 Task: Create a due date automation trigger when advanced on, 2 days after a card is due add fields without custom field "Resume" set at 11:00 AM.
Action: Mouse moved to (992, 82)
Screenshot: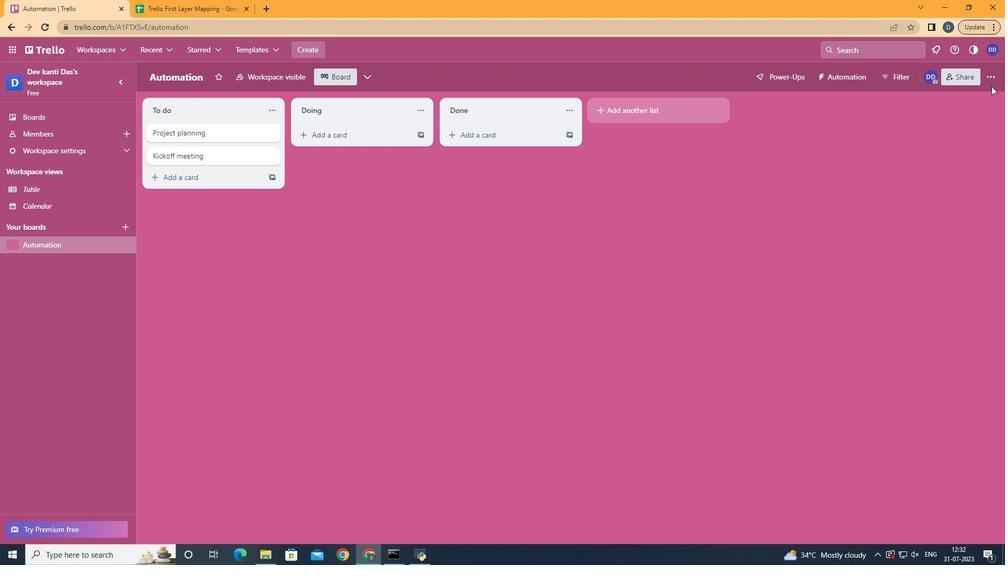 
Action: Mouse pressed left at (992, 82)
Screenshot: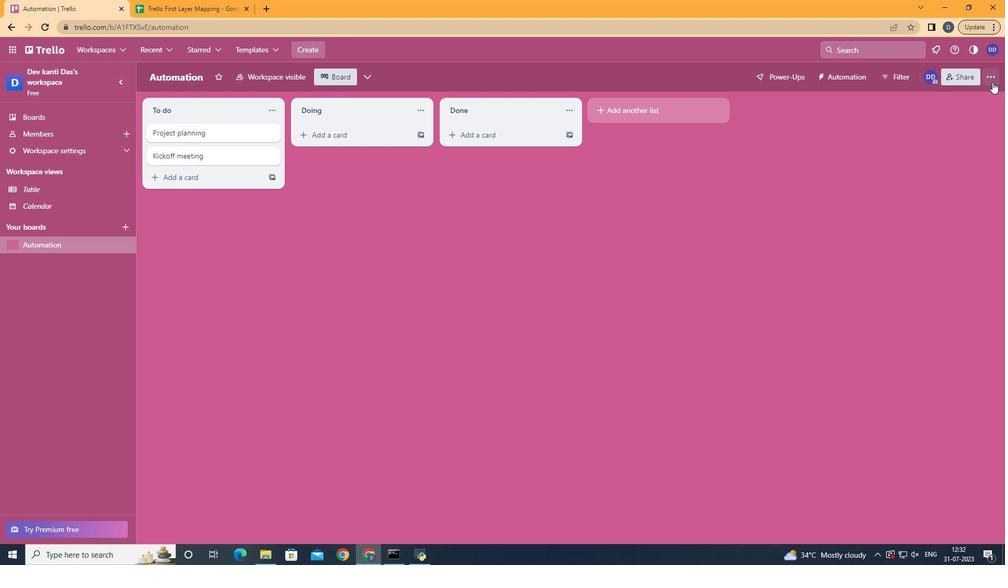 
Action: Mouse moved to (932, 218)
Screenshot: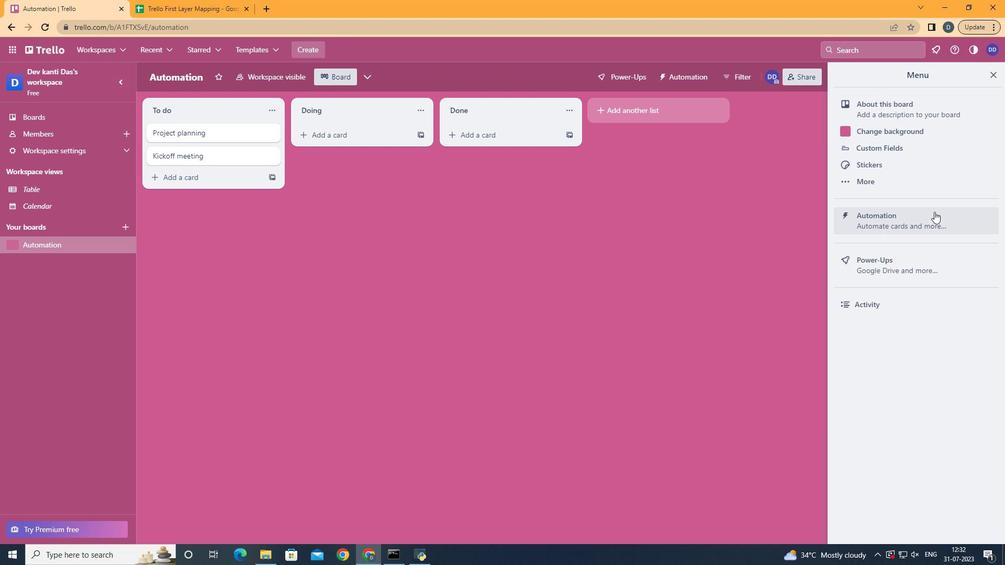 
Action: Mouse pressed left at (932, 218)
Screenshot: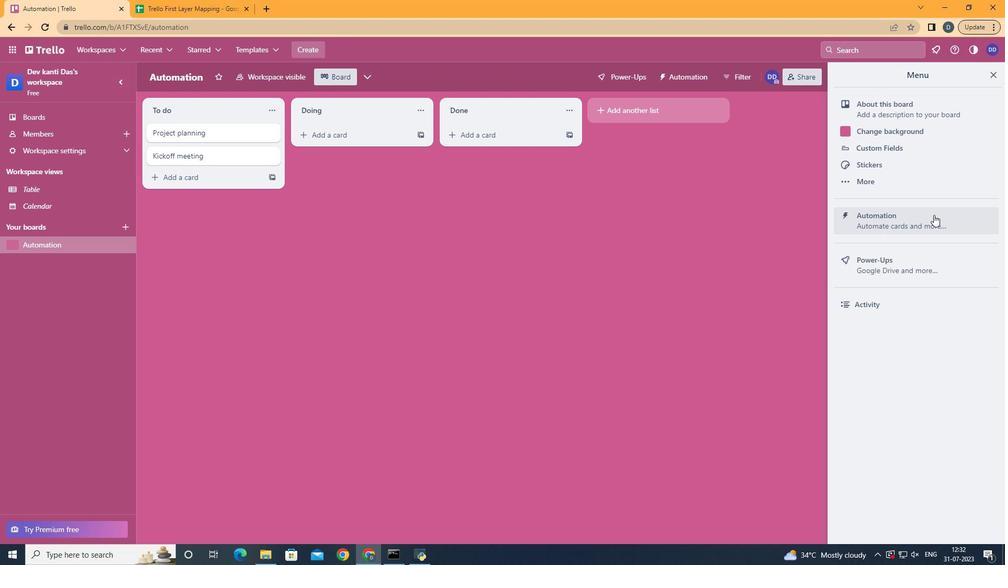 
Action: Mouse moved to (204, 209)
Screenshot: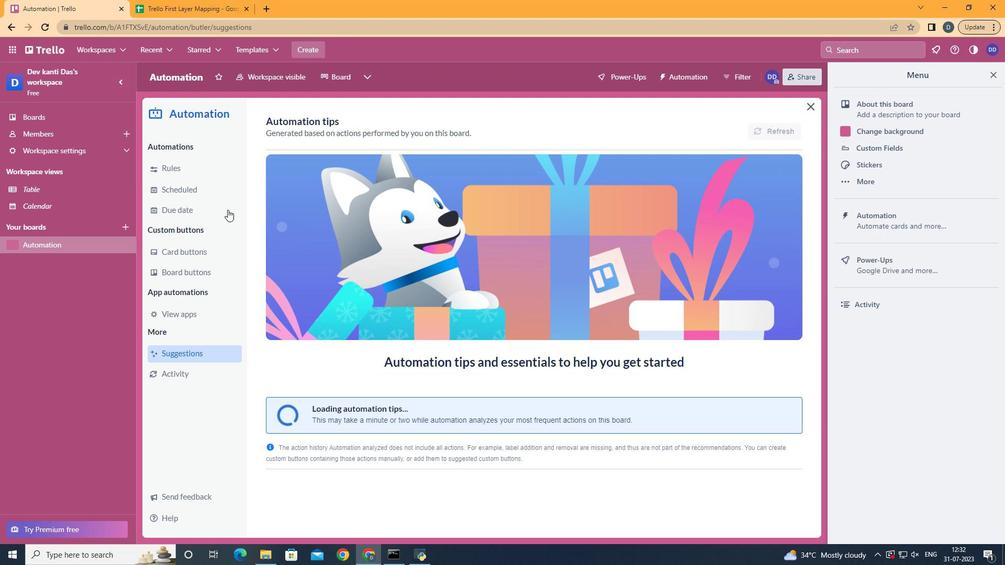 
Action: Mouse pressed left at (204, 209)
Screenshot: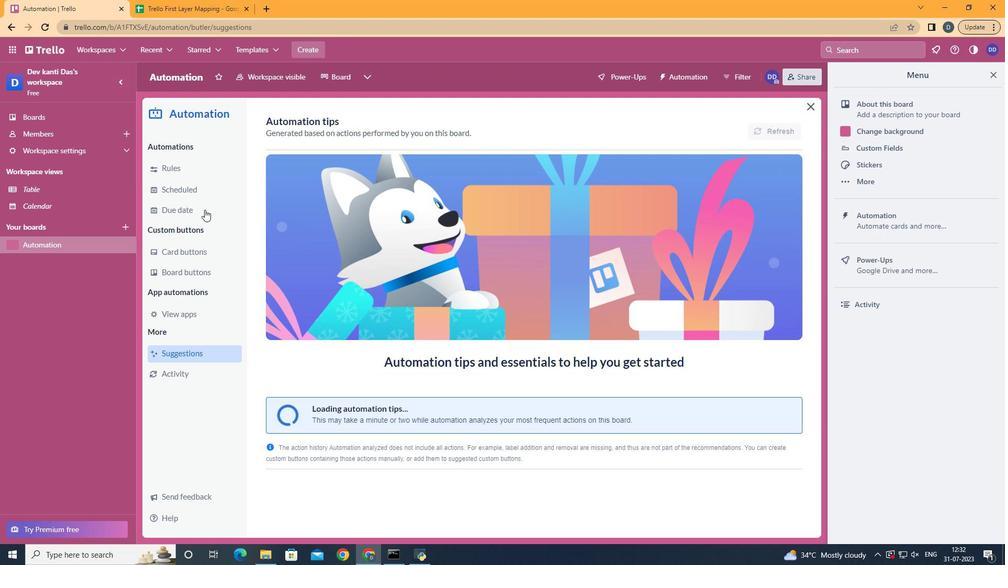 
Action: Mouse moved to (746, 118)
Screenshot: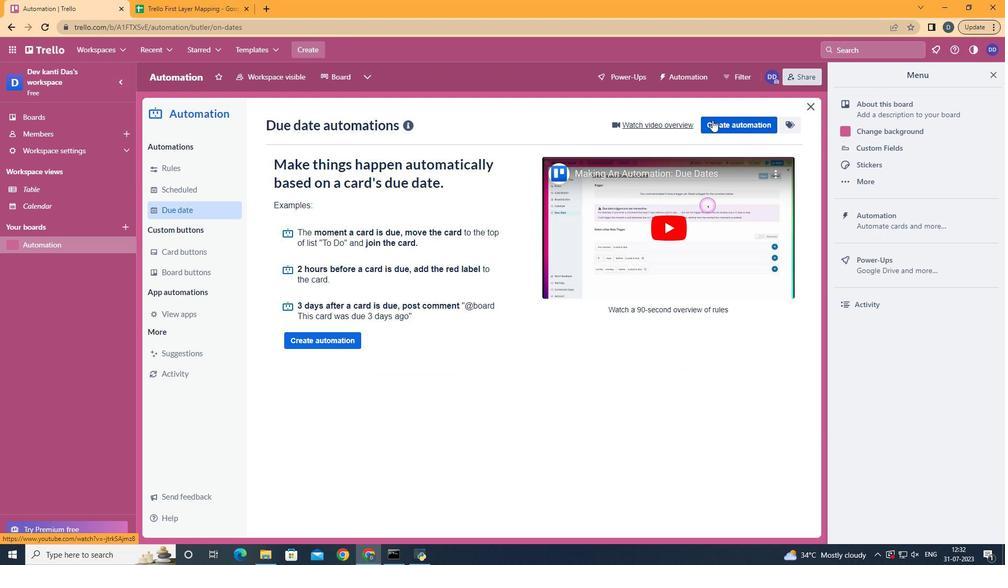 
Action: Mouse pressed left at (746, 118)
Screenshot: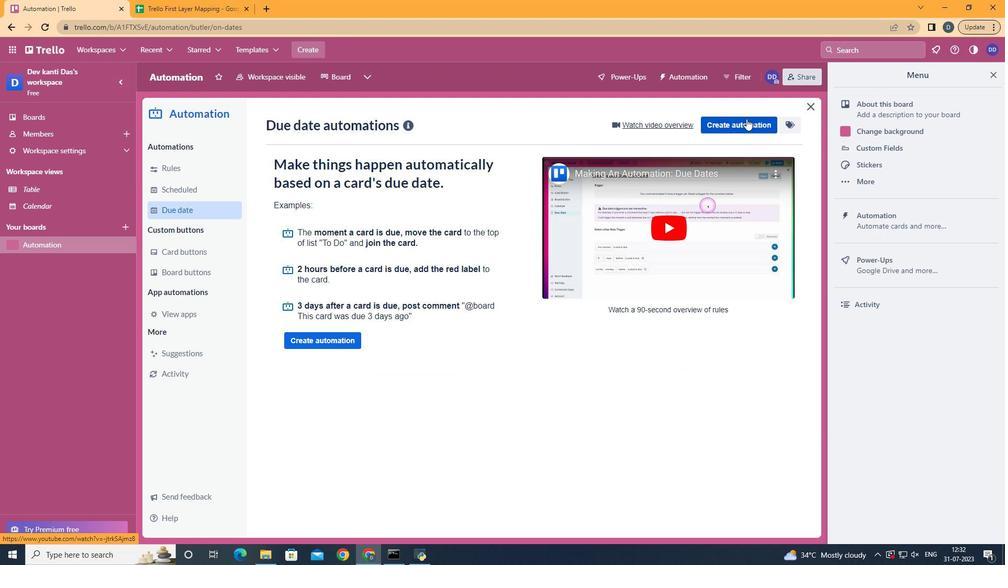
Action: Mouse moved to (534, 222)
Screenshot: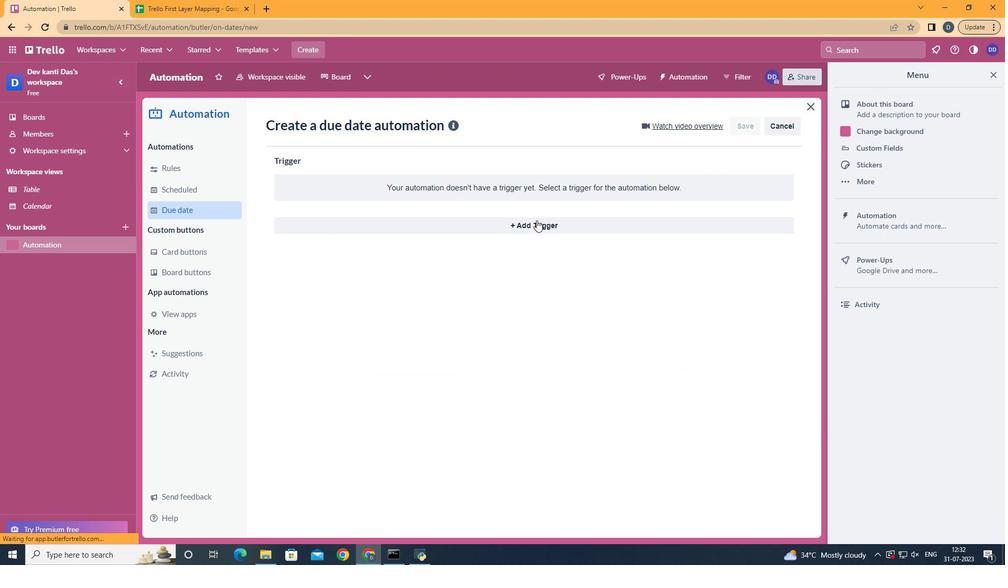 
Action: Mouse pressed left at (534, 222)
Screenshot: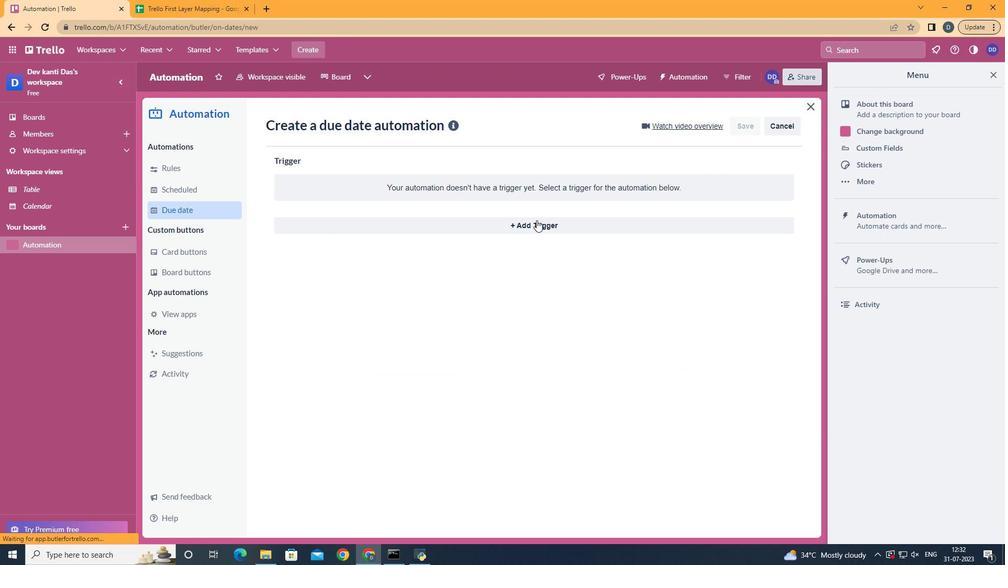 
Action: Mouse moved to (374, 423)
Screenshot: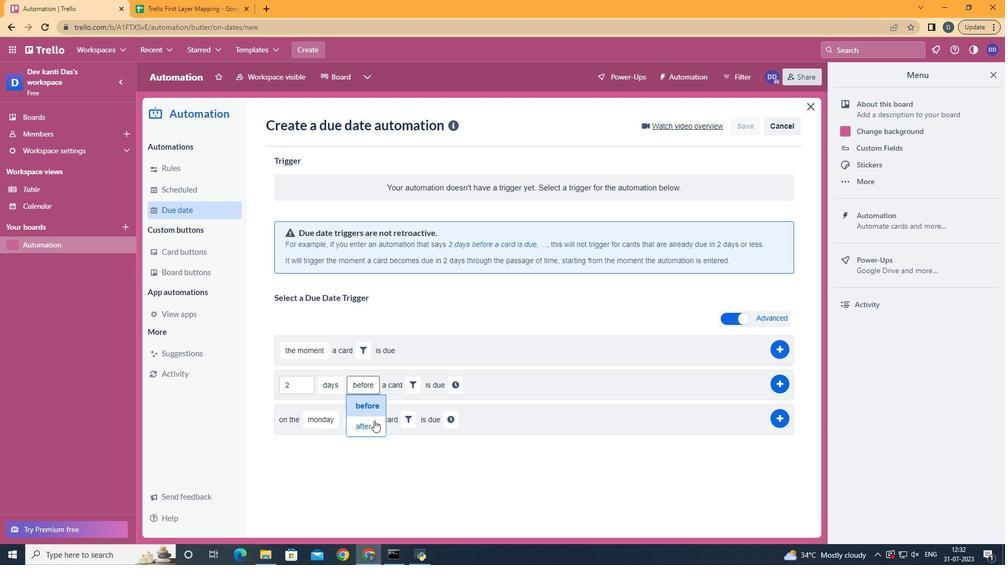
Action: Mouse pressed left at (374, 423)
Screenshot: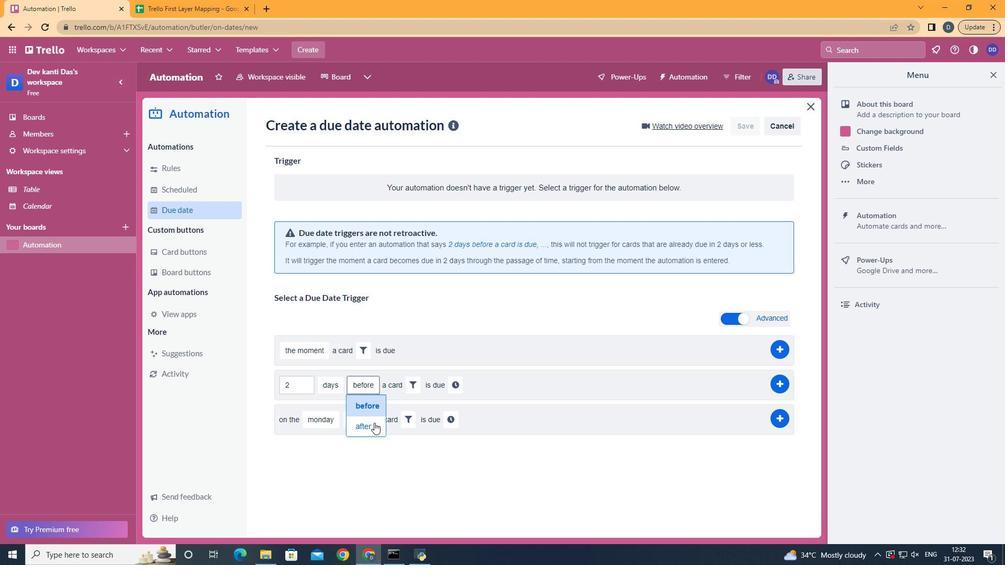 
Action: Mouse moved to (402, 383)
Screenshot: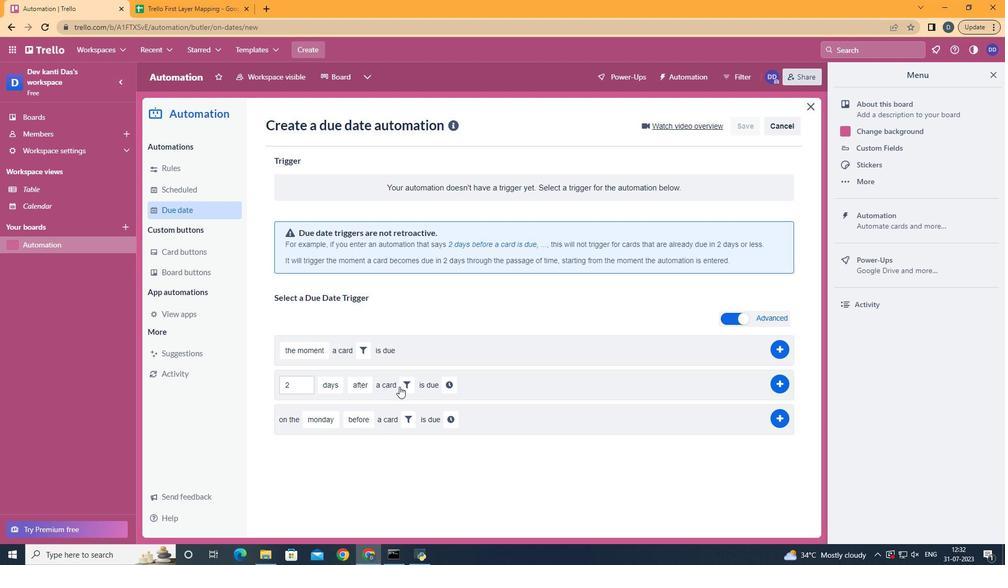 
Action: Mouse pressed left at (402, 383)
Screenshot: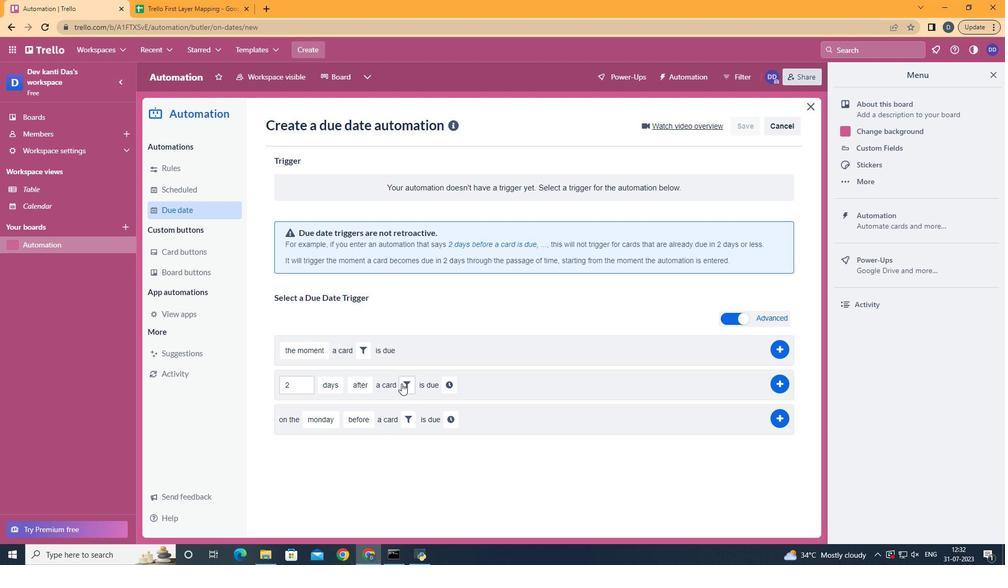 
Action: Mouse moved to (572, 417)
Screenshot: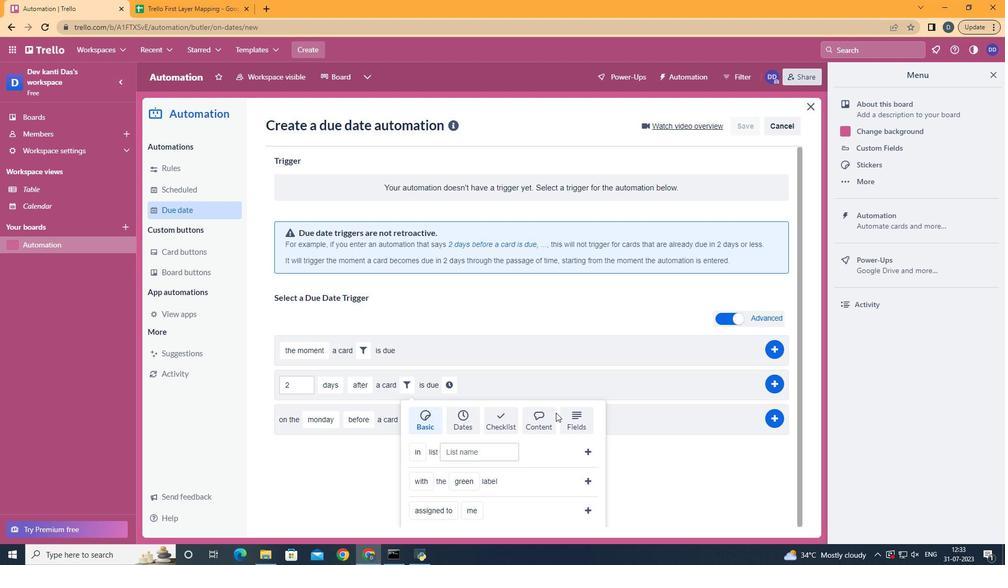
Action: Mouse pressed left at (572, 417)
Screenshot: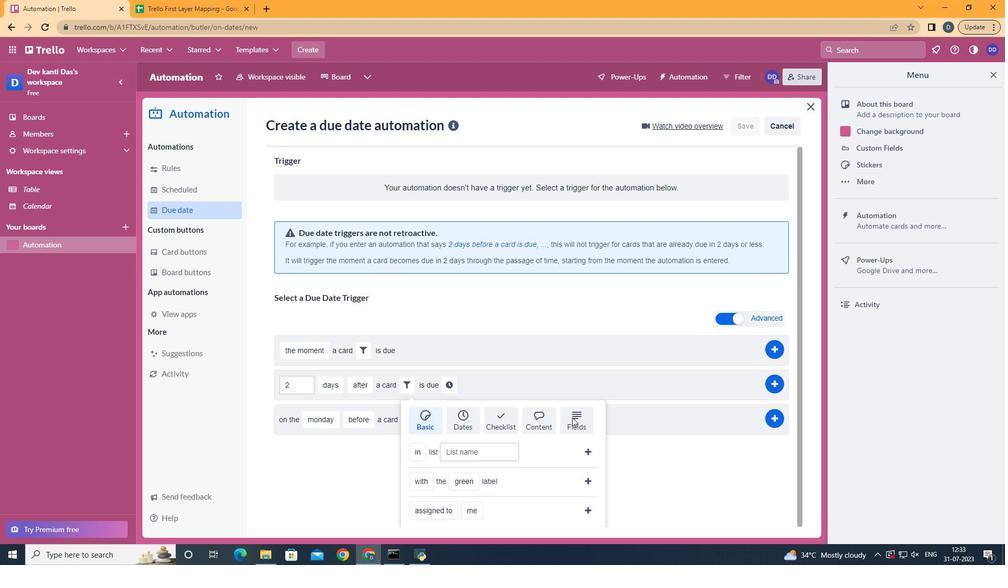 
Action: Mouse scrolled (572, 417) with delta (0, 0)
Screenshot: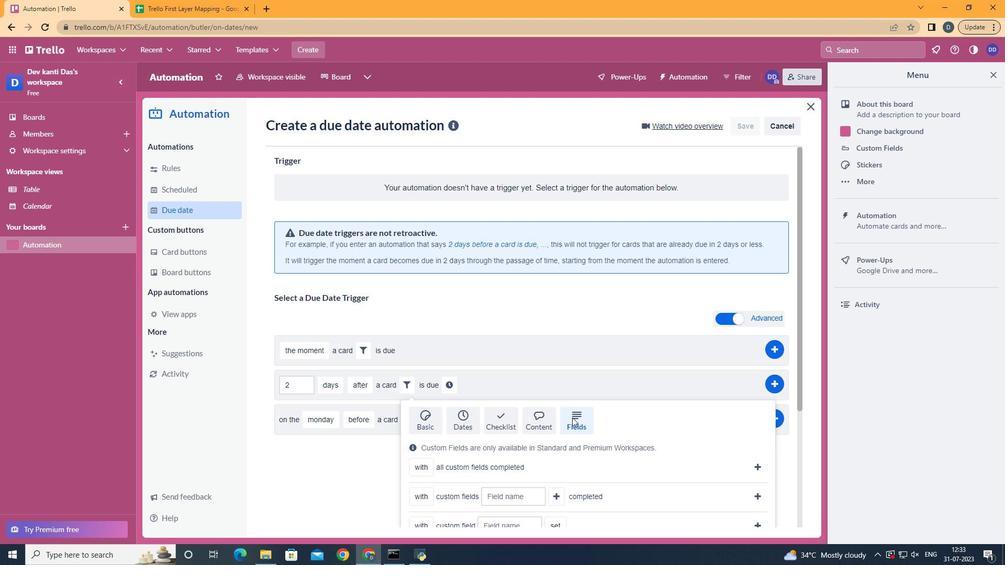 
Action: Mouse scrolled (572, 417) with delta (0, 0)
Screenshot: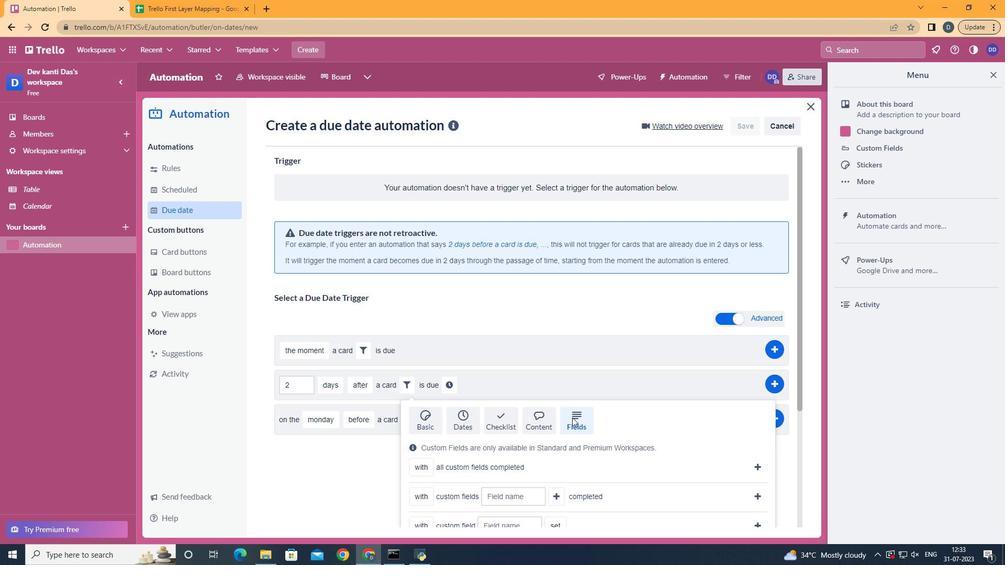 
Action: Mouse scrolled (572, 417) with delta (0, 0)
Screenshot: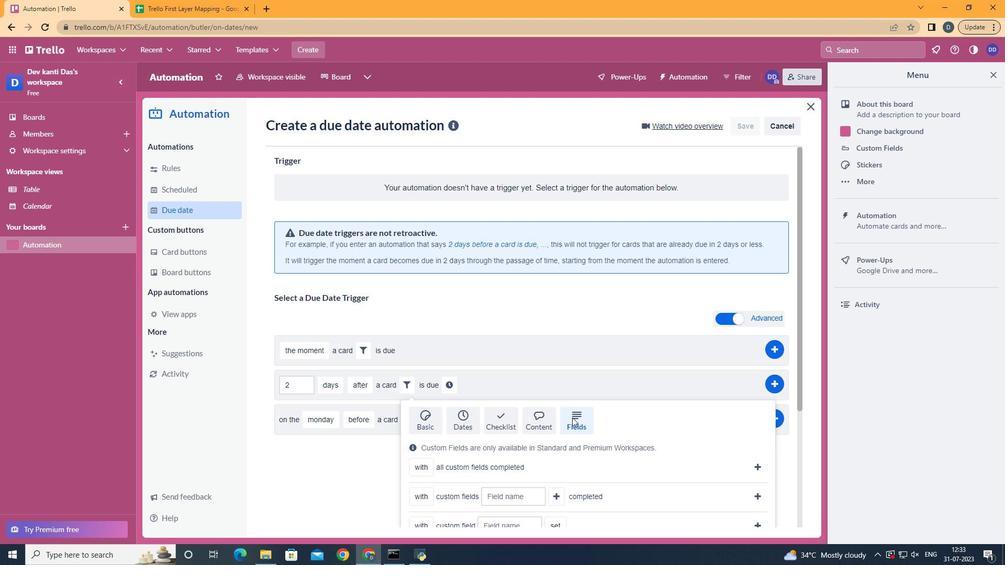 
Action: Mouse scrolled (572, 417) with delta (0, 0)
Screenshot: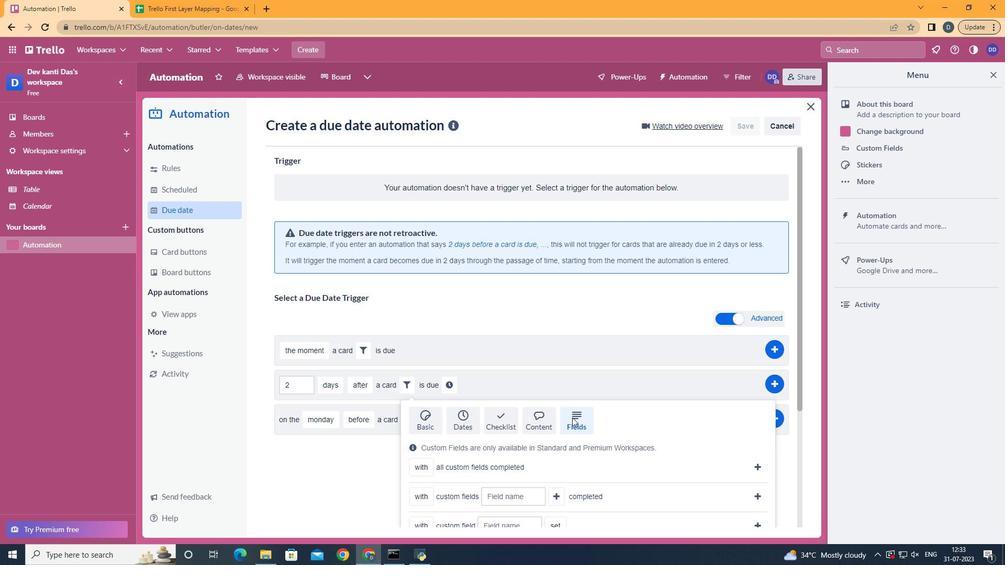 
Action: Mouse moved to (434, 400)
Screenshot: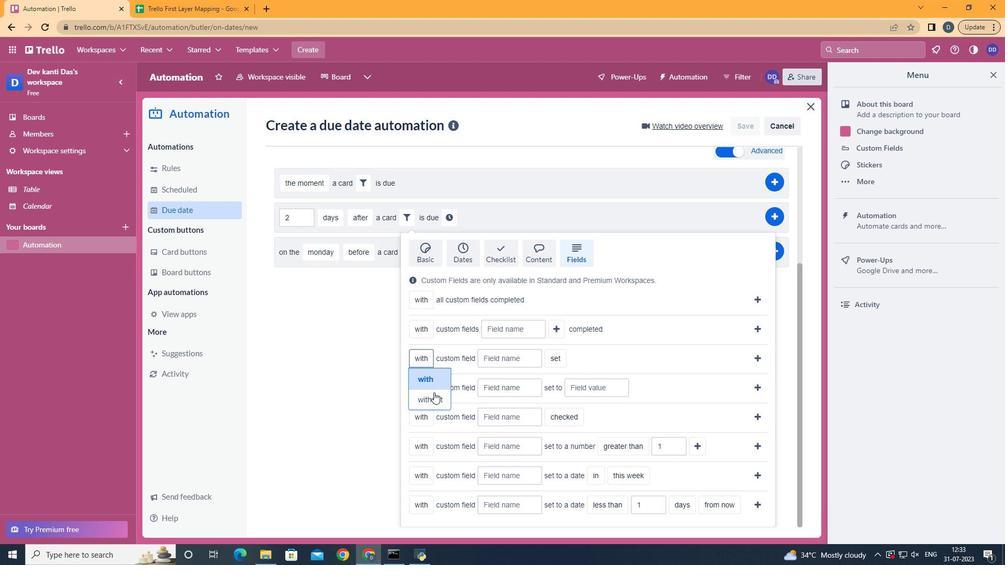 
Action: Mouse pressed left at (434, 400)
Screenshot: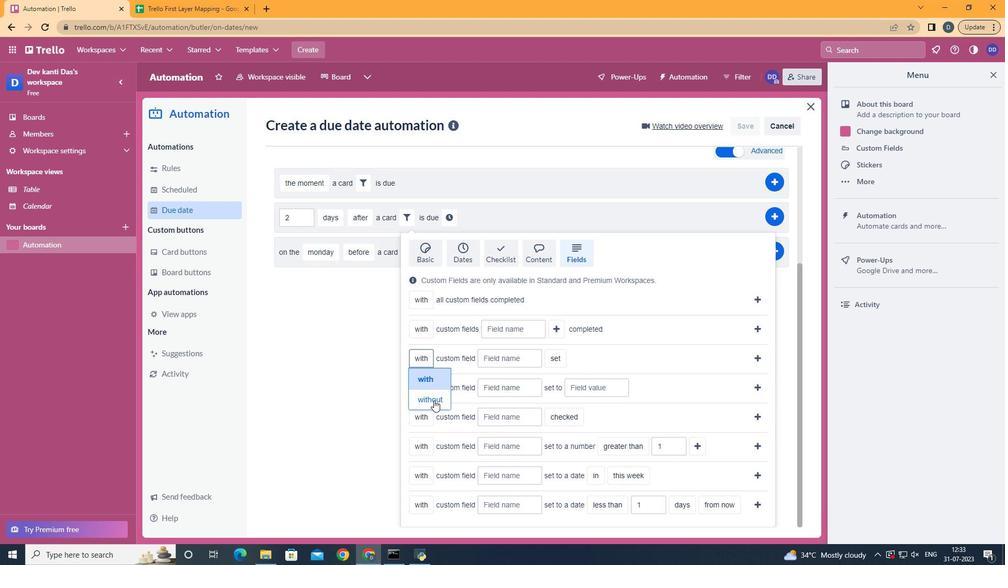 
Action: Mouse moved to (508, 359)
Screenshot: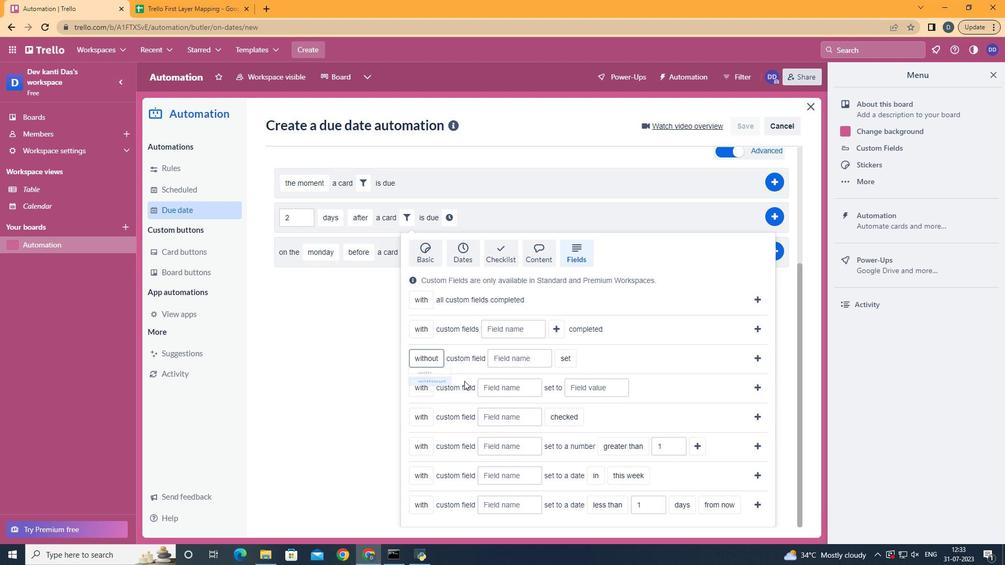 
Action: Mouse pressed left at (508, 359)
Screenshot: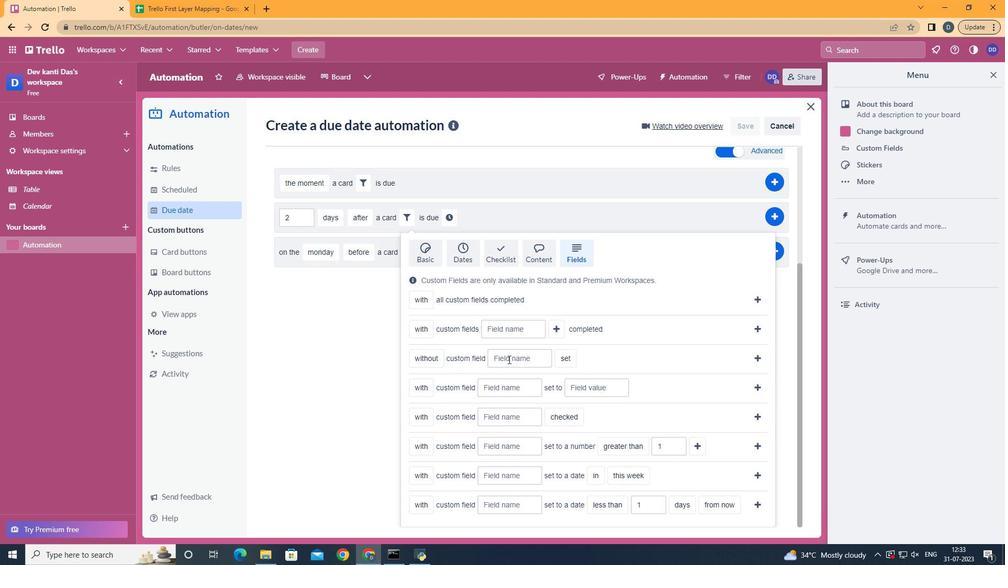 
Action: Key pressed <Key.shift>Resume
Screenshot: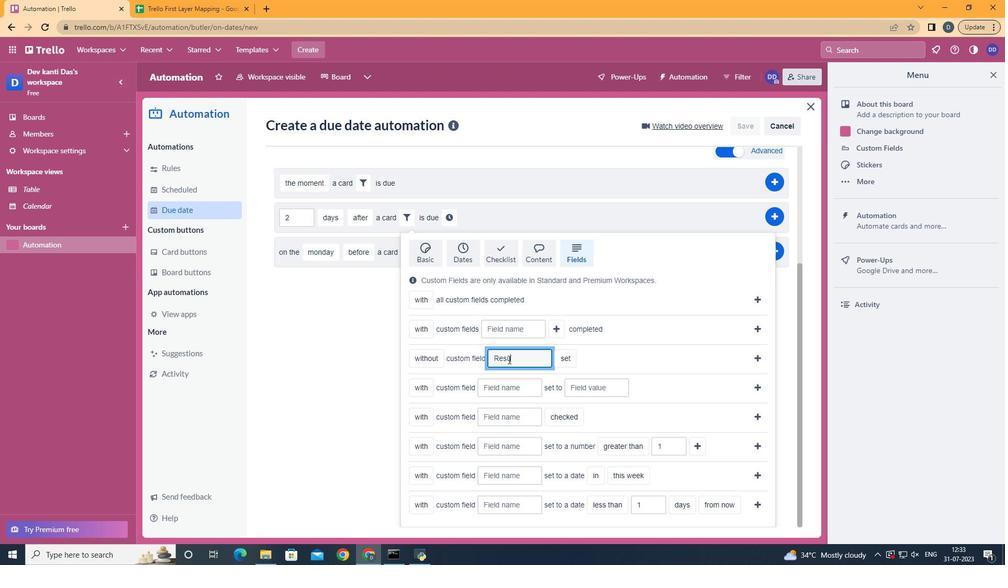 
Action: Mouse moved to (572, 374)
Screenshot: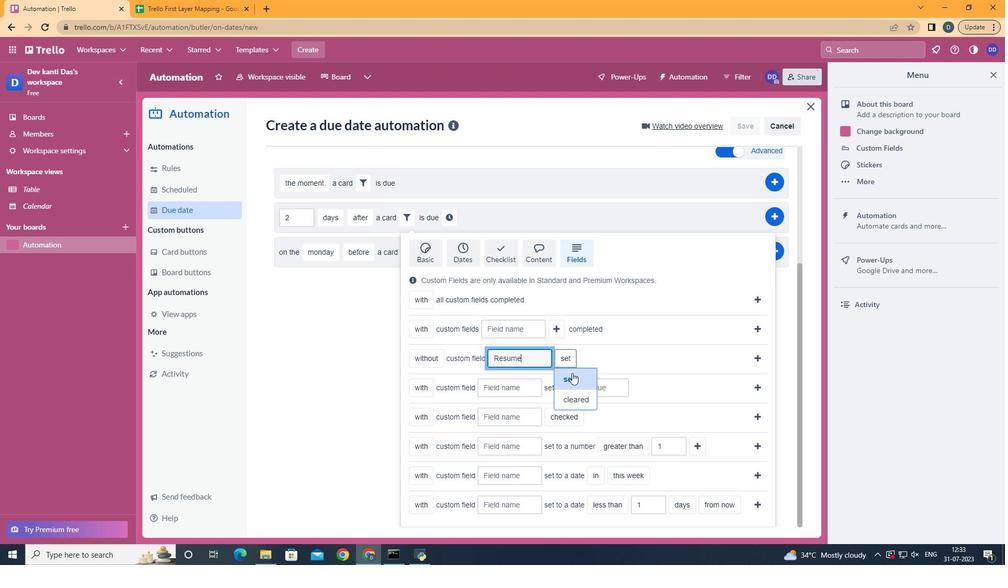 
Action: Mouse pressed left at (572, 374)
Screenshot: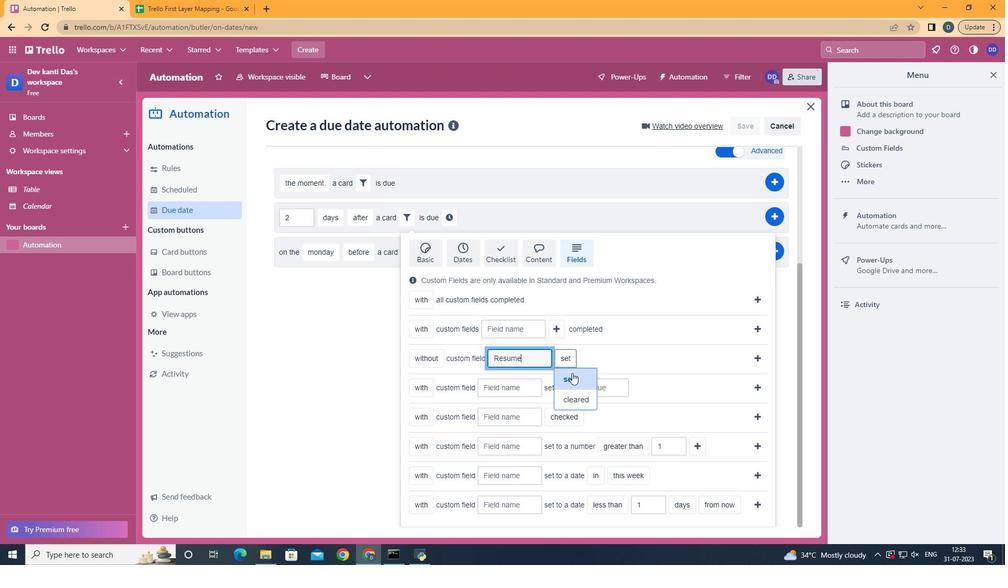 
Action: Mouse moved to (752, 357)
Screenshot: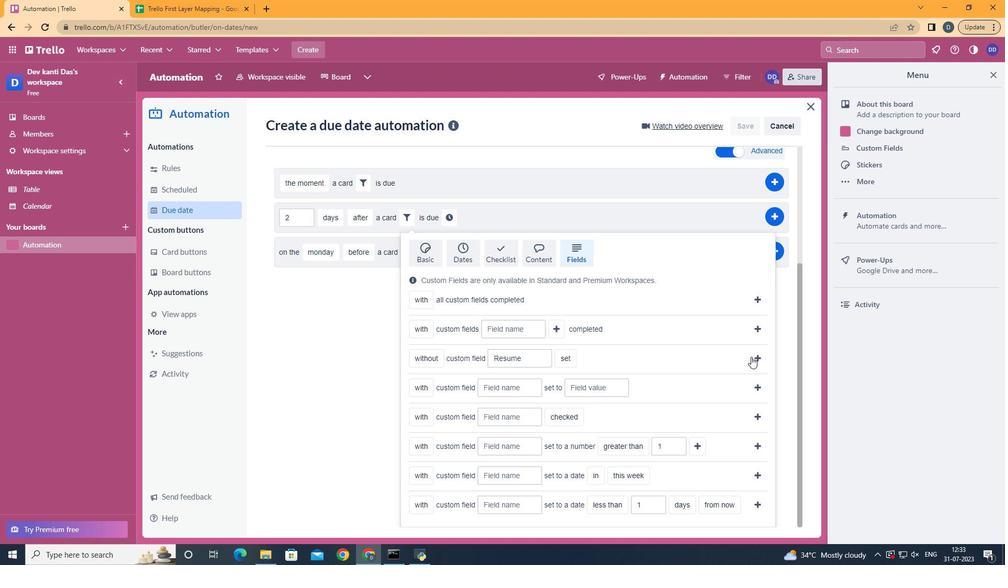 
Action: Mouse pressed left at (752, 357)
Screenshot: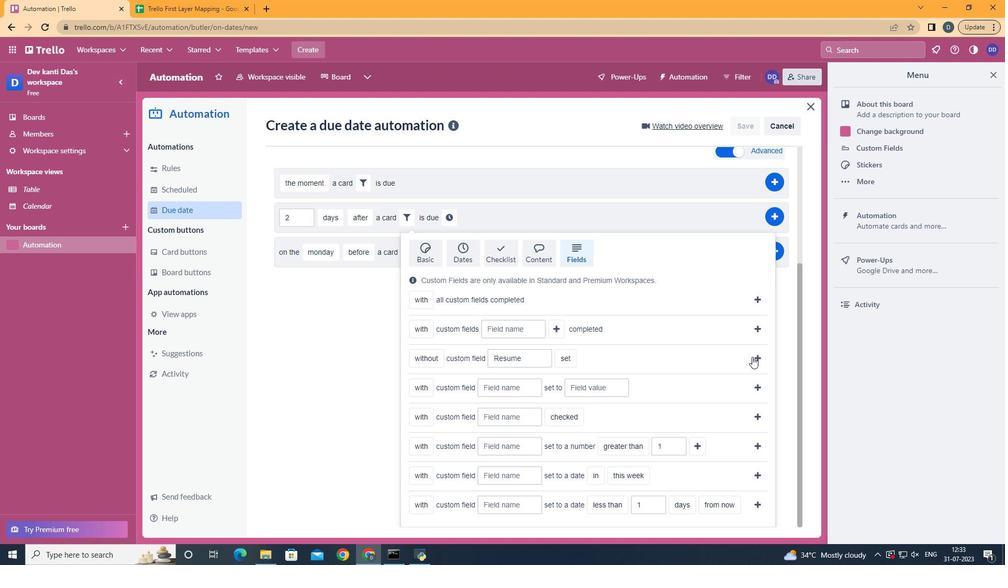 
Action: Mouse moved to (586, 384)
Screenshot: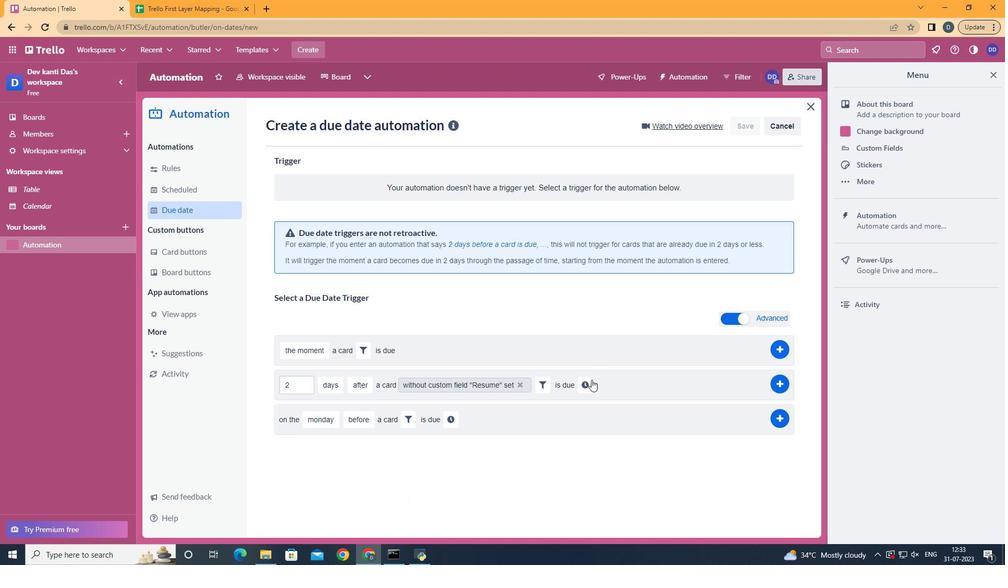
Action: Mouse pressed left at (586, 384)
Screenshot: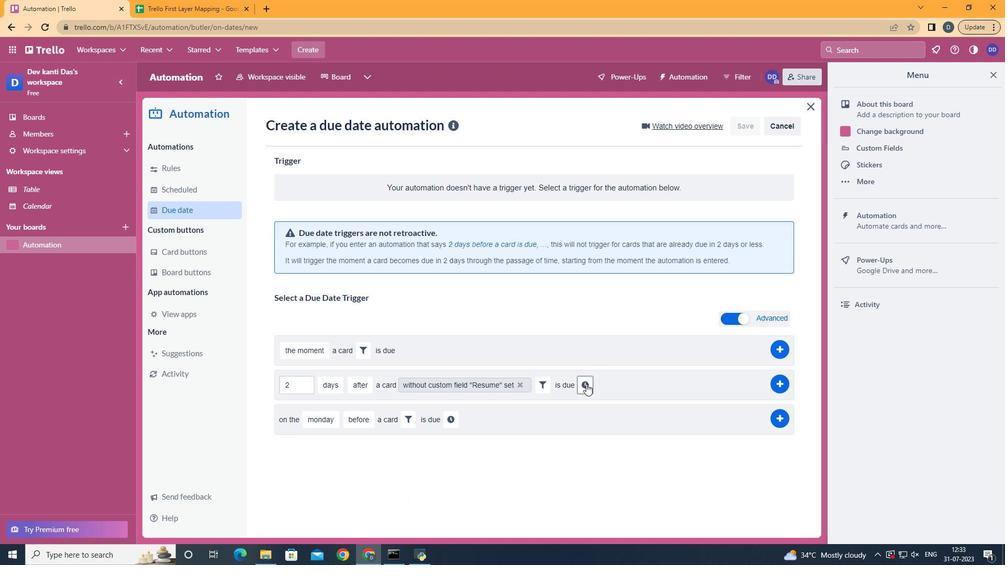 
Action: Mouse moved to (610, 383)
Screenshot: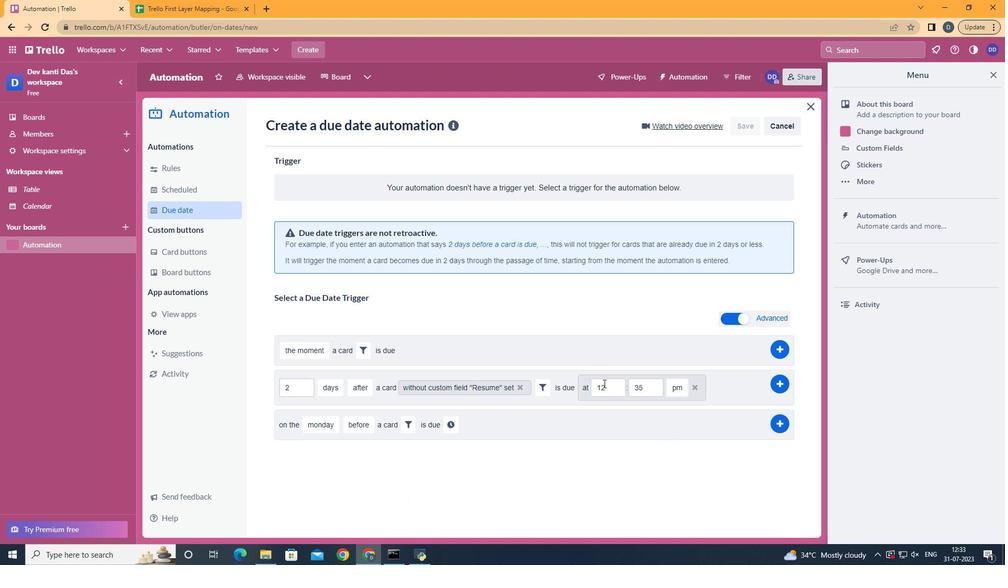 
Action: Mouse pressed left at (610, 383)
Screenshot: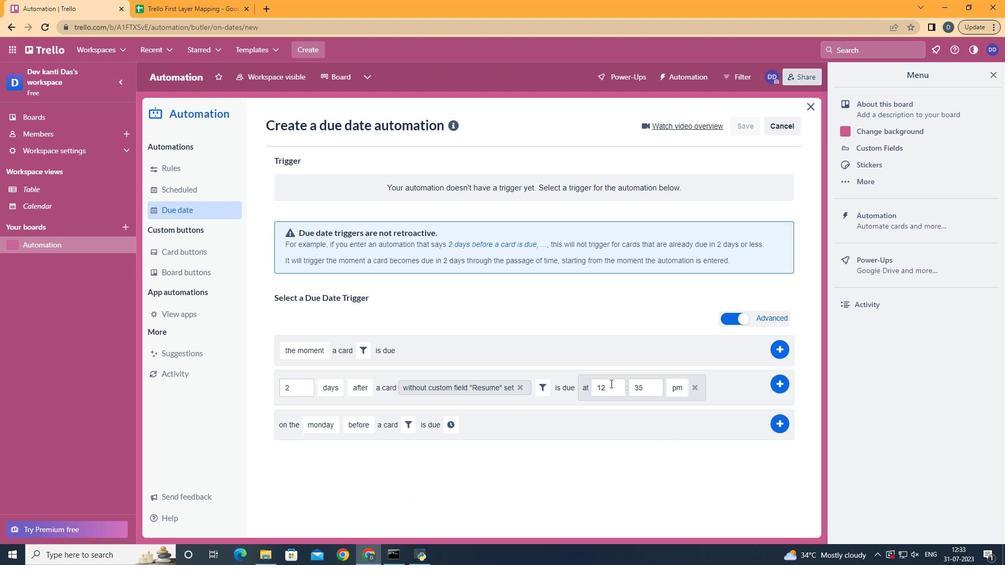 
Action: Key pressed <Key.backspace><Key.backspace>11
Screenshot: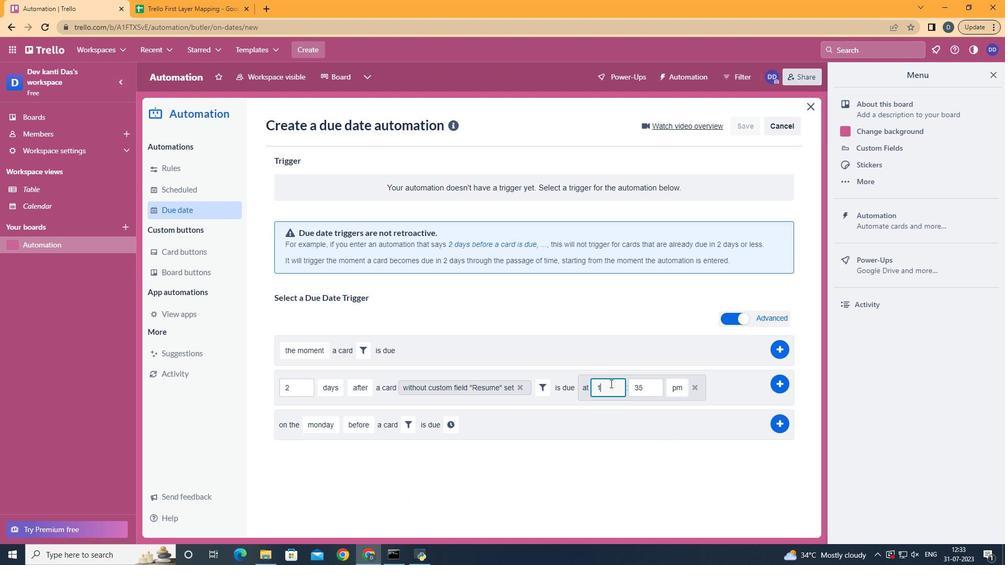 
Action: Mouse moved to (645, 390)
Screenshot: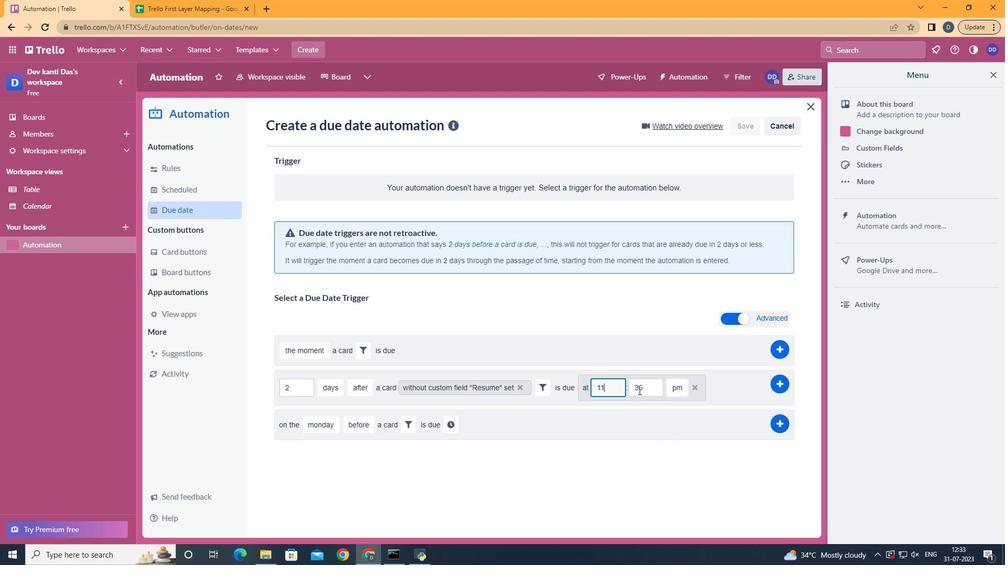 
Action: Mouse pressed left at (645, 390)
Screenshot: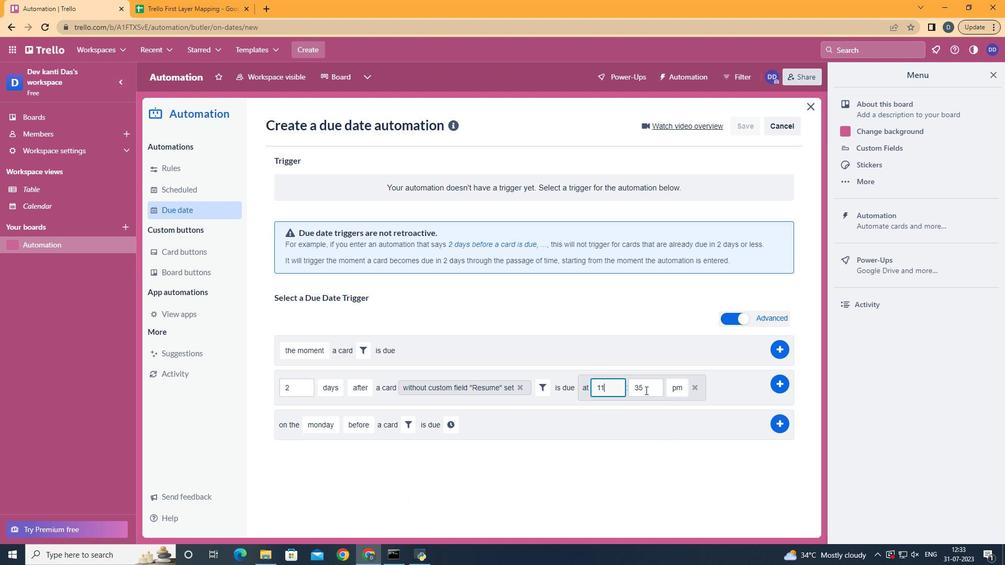
Action: Key pressed <Key.backspace><Key.backspace>00
Screenshot: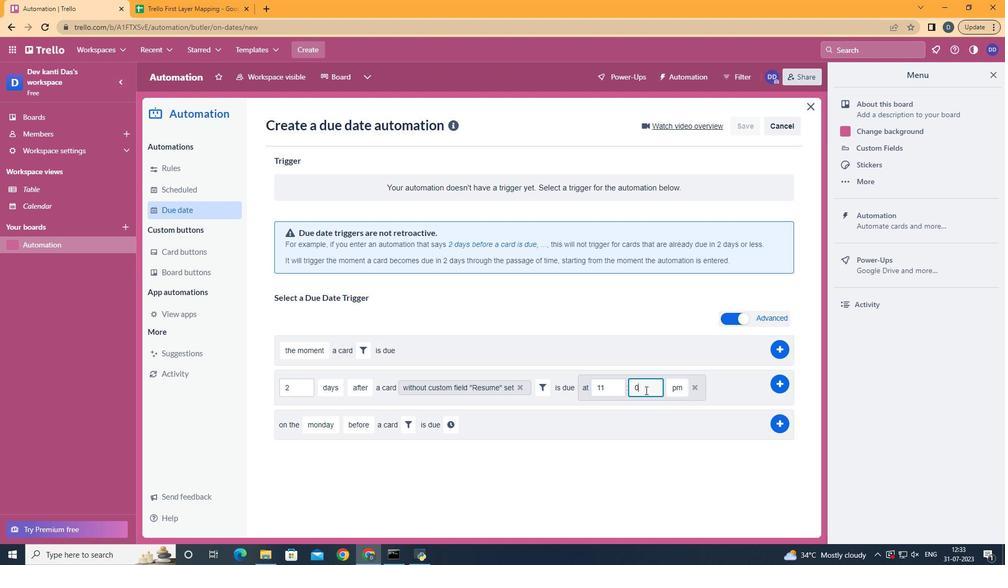 
Action: Mouse moved to (681, 405)
Screenshot: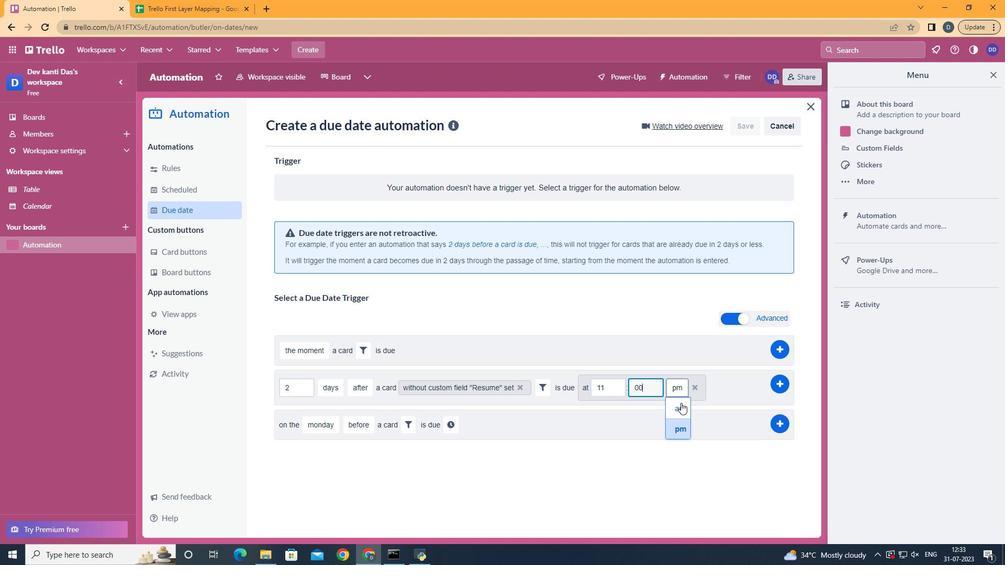 
Action: Mouse pressed left at (681, 405)
Screenshot: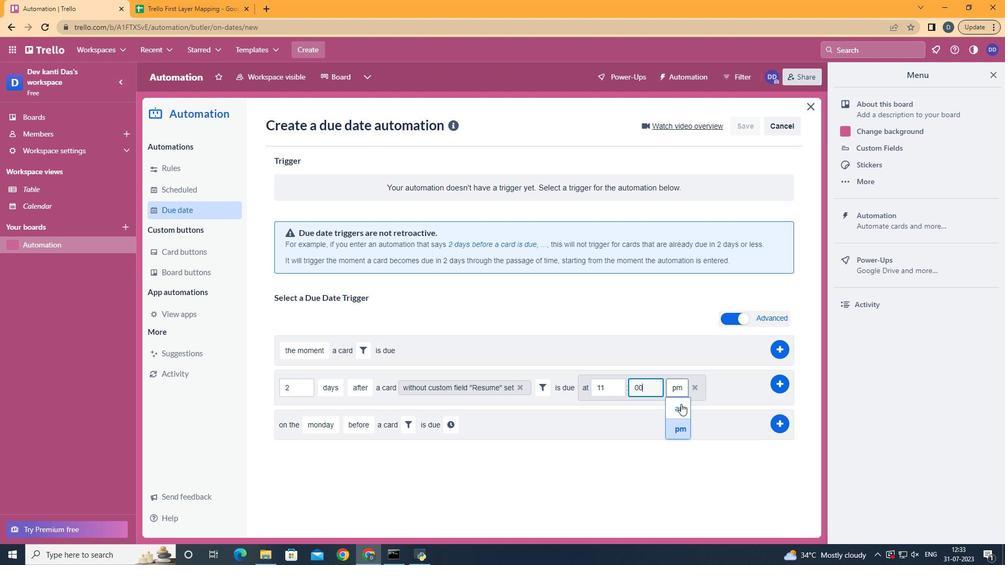 
Action: Mouse moved to (783, 384)
Screenshot: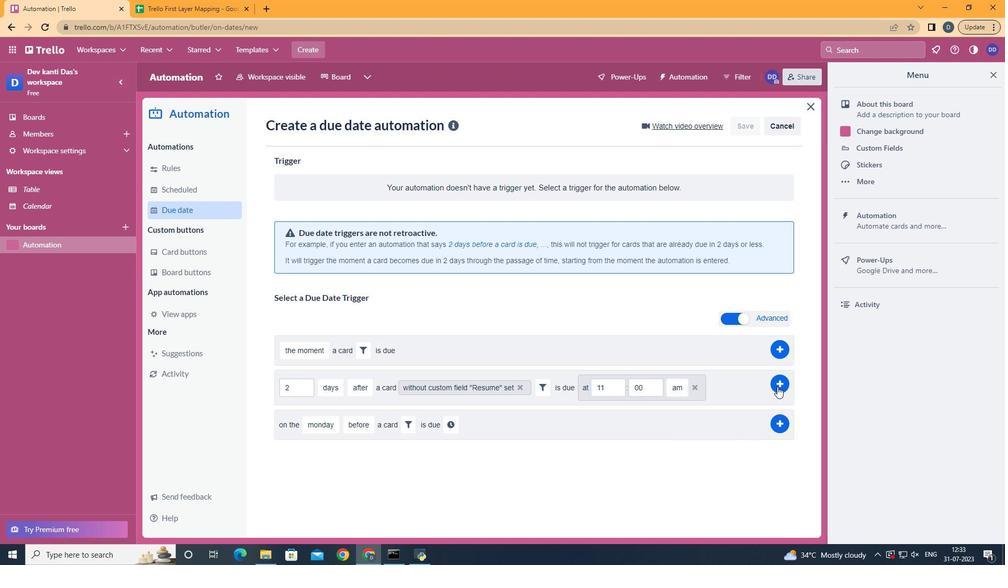 
Action: Mouse pressed left at (783, 384)
Screenshot: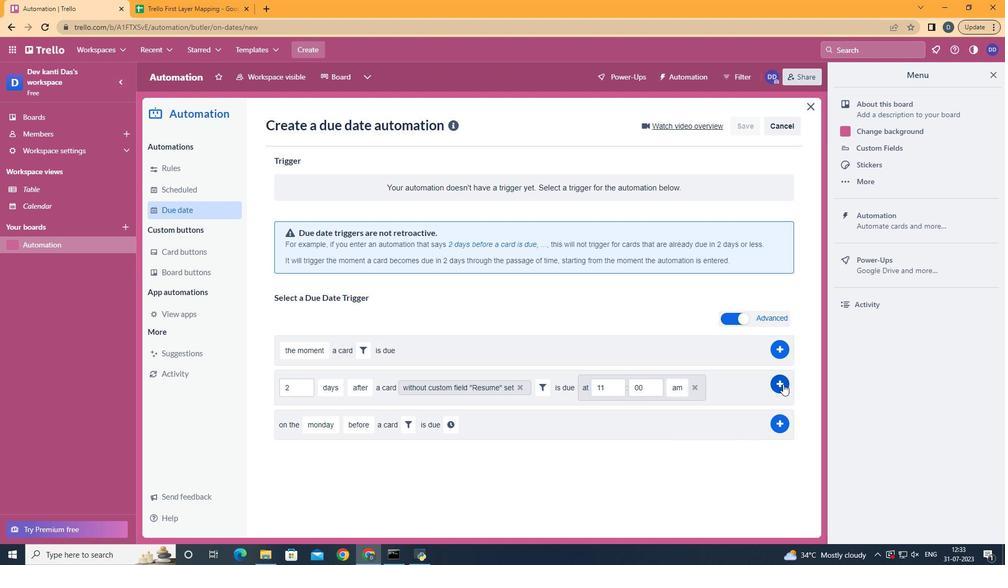
Action: Mouse moved to (376, 197)
Screenshot: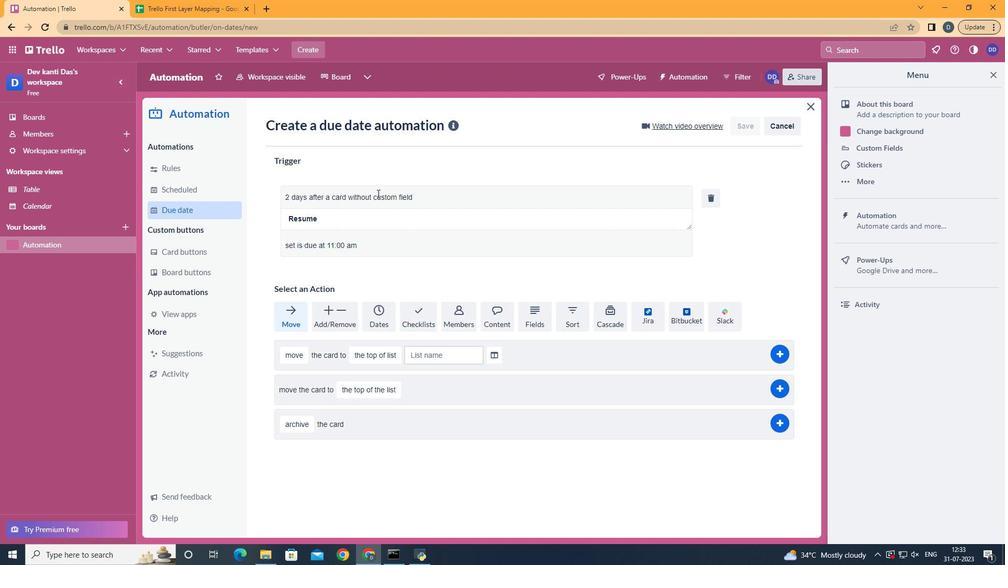 
